Task: Select and add the product "Robitussin Adult Real Honey with Vanilla Cough Flu Plus Sore Throat Syrup (8 oz)" to cart from the store "CVS".
Action: Mouse pressed left at (46, 87)
Screenshot: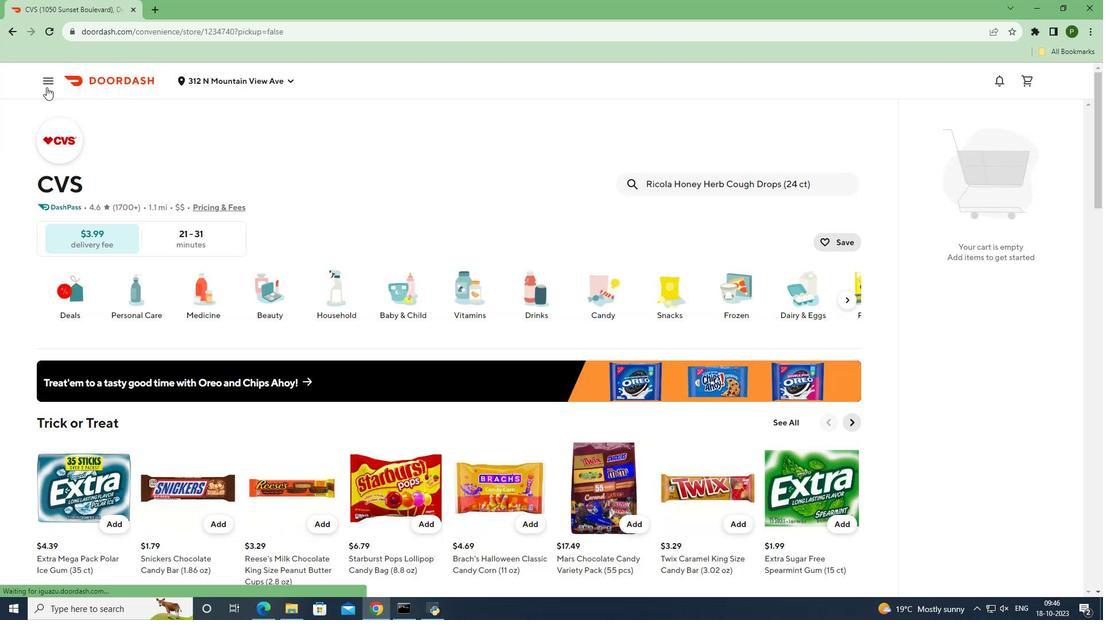 
Action: Mouse moved to (43, 167)
Screenshot: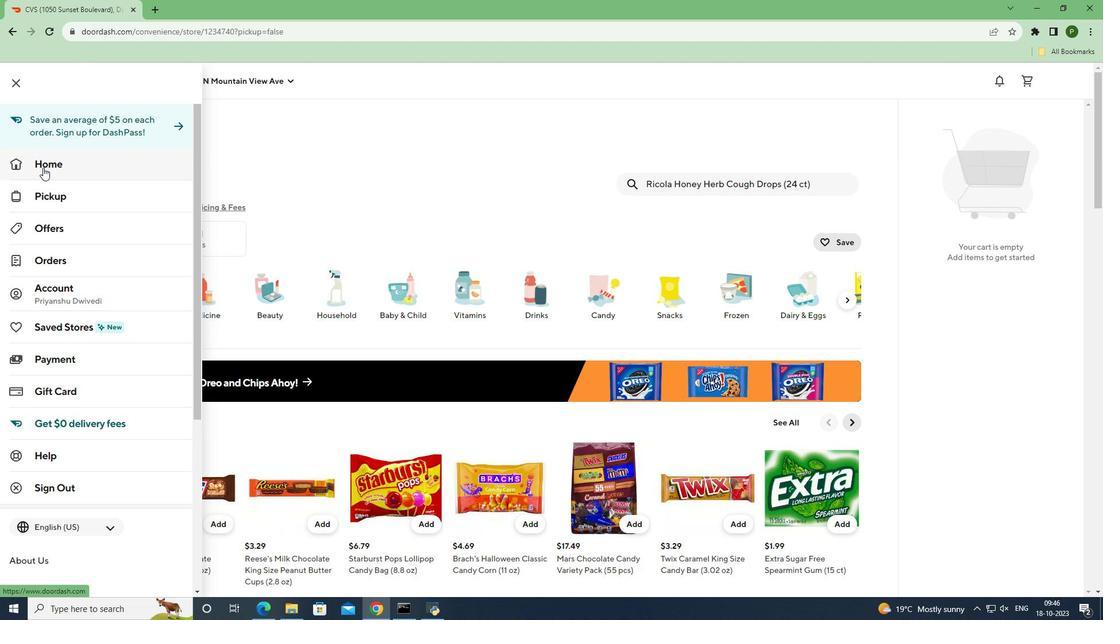 
Action: Mouse pressed left at (43, 167)
Screenshot: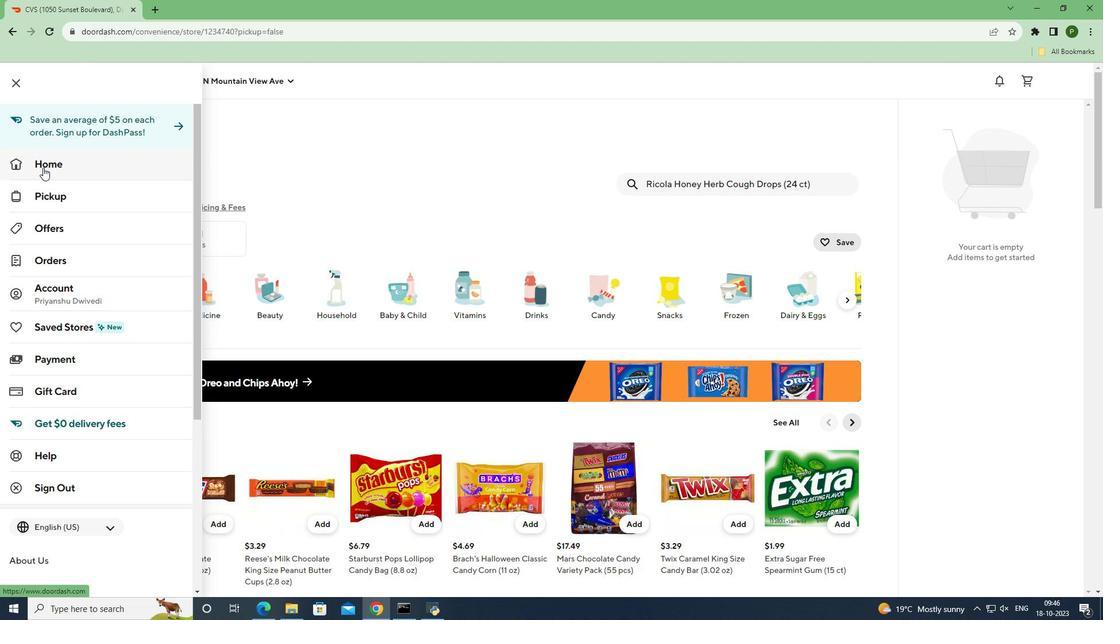 
Action: Mouse moved to (813, 120)
Screenshot: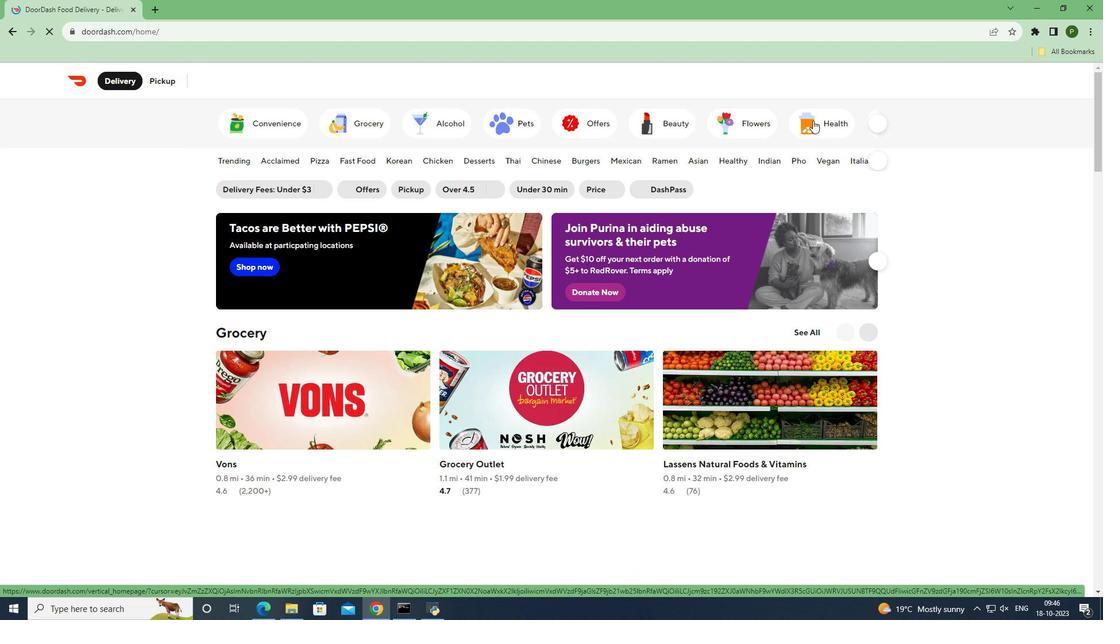 
Action: Mouse pressed left at (813, 120)
Screenshot: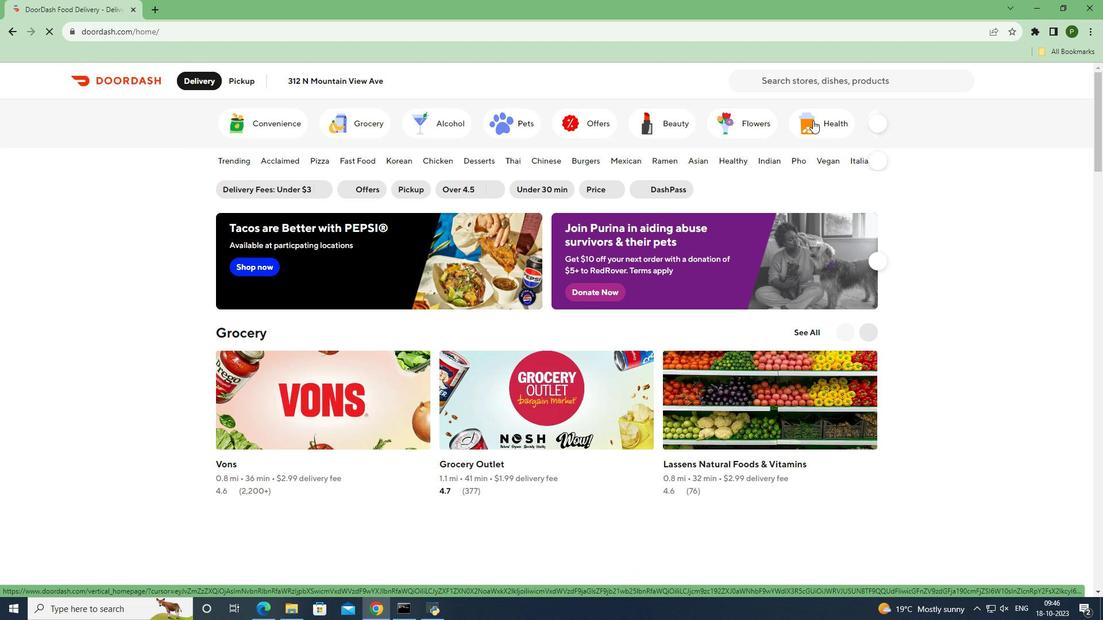 
Action: Mouse moved to (596, 374)
Screenshot: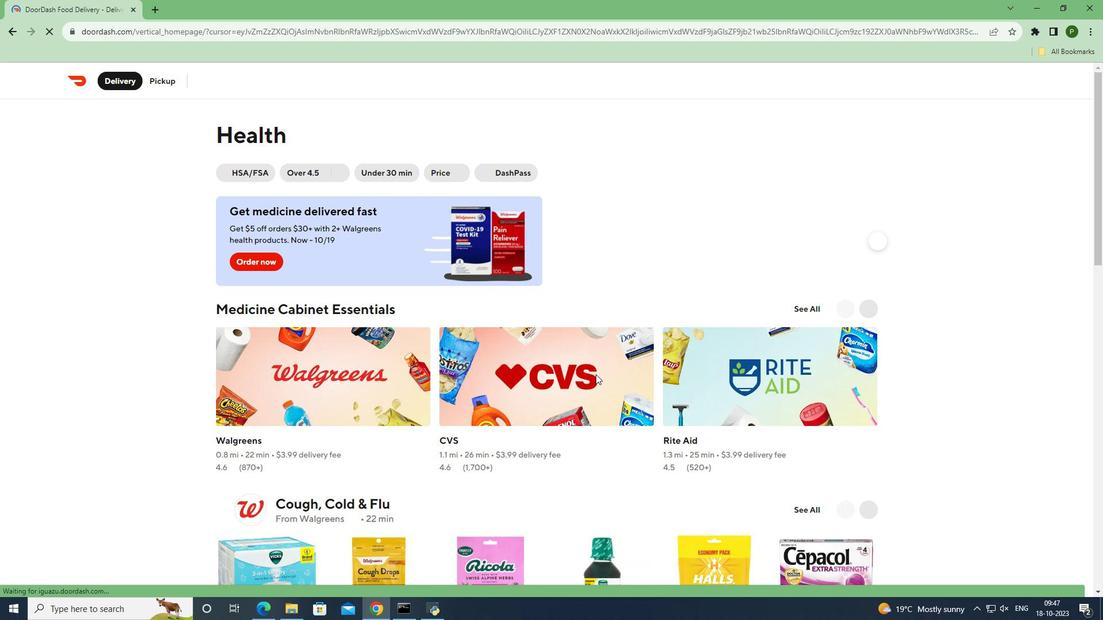 
Action: Mouse pressed left at (596, 374)
Screenshot: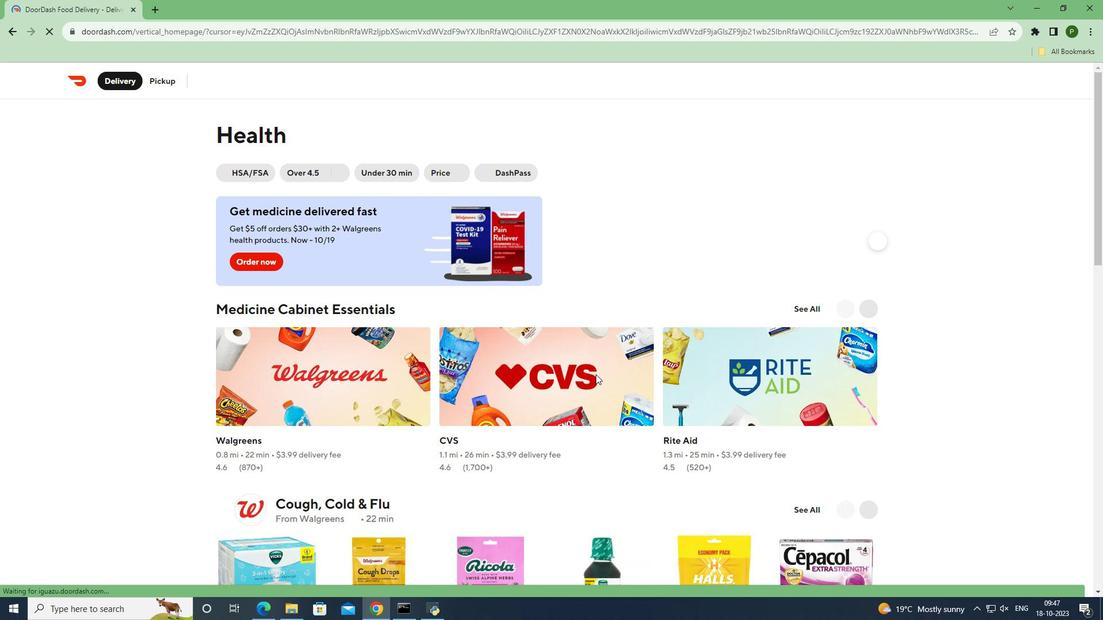 
Action: Mouse moved to (715, 178)
Screenshot: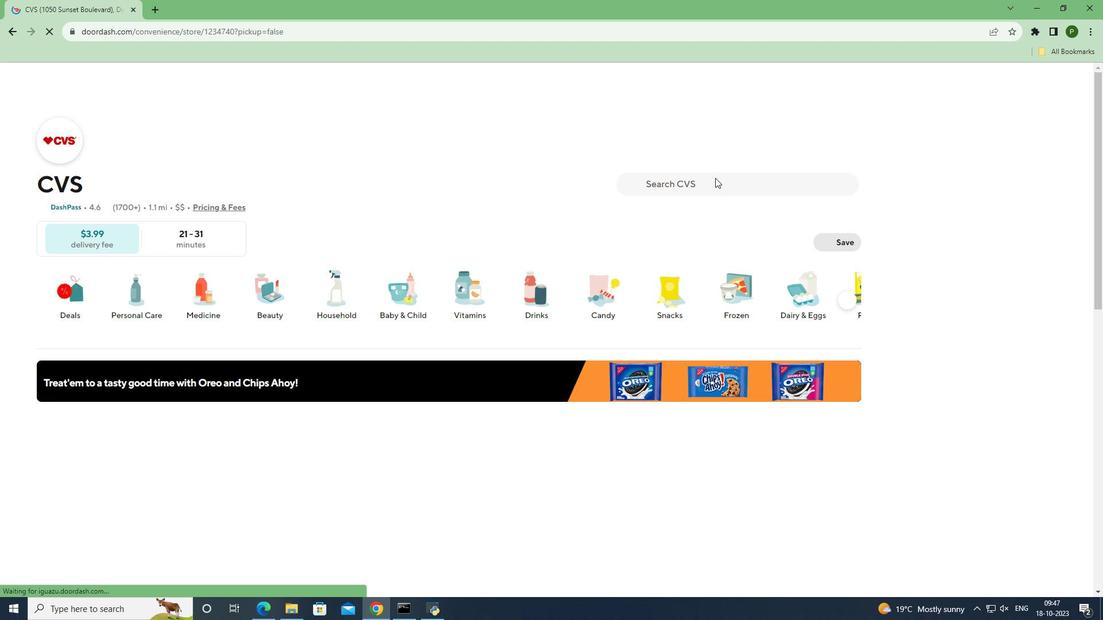 
Action: Mouse pressed left at (715, 178)
Screenshot: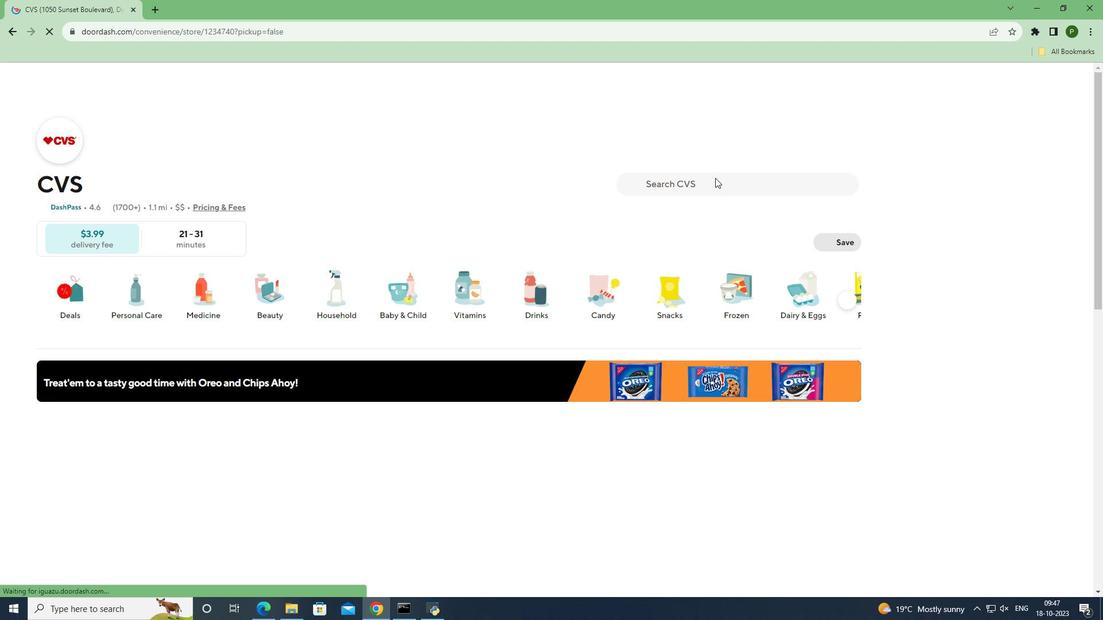 
Action: Key pressed <Key.caps_lock>R<Key.caps_lock>obitussin<Key.space><Key.caps_lock>A<Key.caps_lock>dult<Key.space><Key.caps_lock>R<Key.caps_lock>eal<Key.space><Key.caps_lock>H<Key.caps_lock>oney<Key.space>with<Key.space><Key.caps_lock>V<Key.caps_lock>anilla<Key.space><Key.caps_lock>C<Key.caps_lock>ough<Key.space><Key.caps_lock>F<Key.caps_lock>lu<Key.space><Key.caps_lock>P<Key.caps_lock>lus<Key.space><Key.caps_lock>S<Key.caps_lock>ore<Key.space><Key.caps_lock>T<Key.caps_lock>hroat<Key.space><Key.caps_lock>S<Key.caps_lock>yrup<Key.space><Key.shift_r>(8<Key.space>oz<Key.shift_r>)
Screenshot: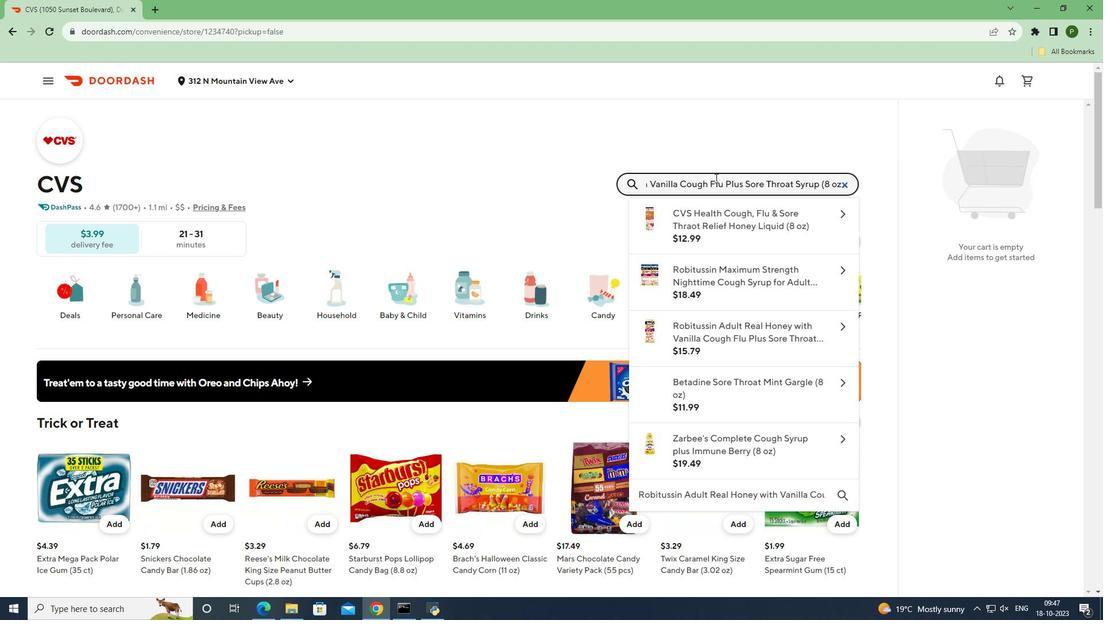 
Action: Mouse moved to (746, 231)
Screenshot: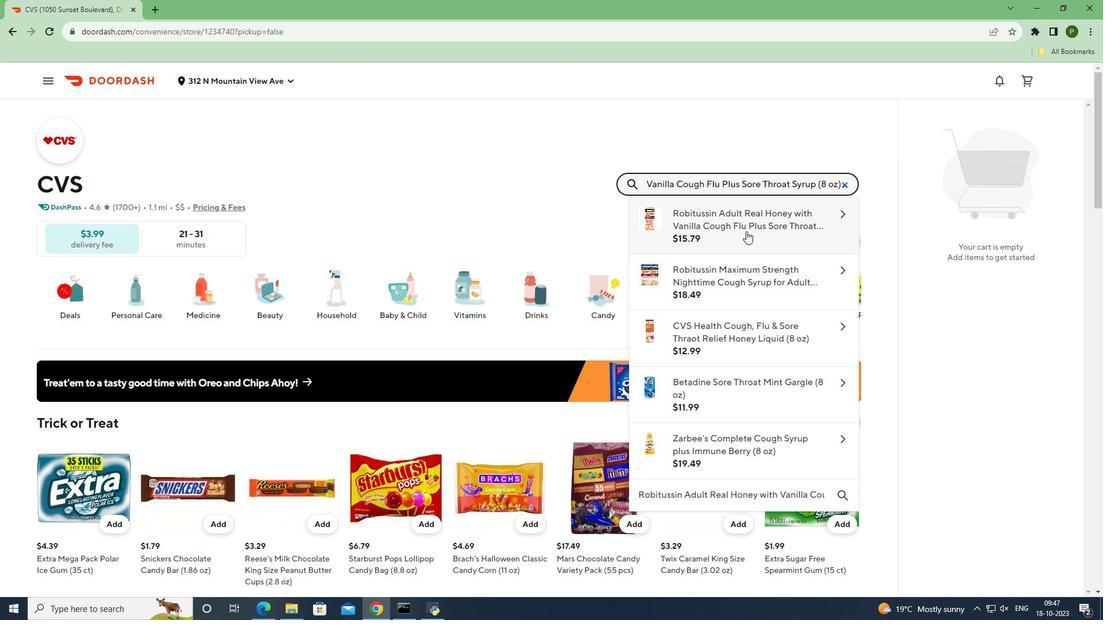 
Action: Mouse pressed left at (746, 231)
Screenshot: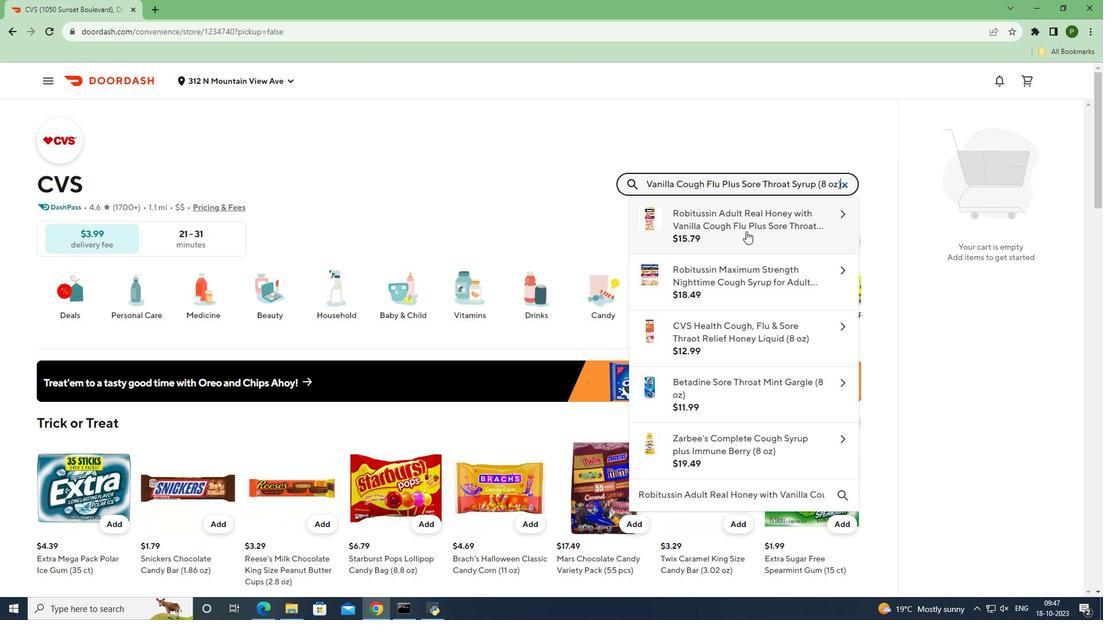 
Action: Mouse moved to (731, 565)
Screenshot: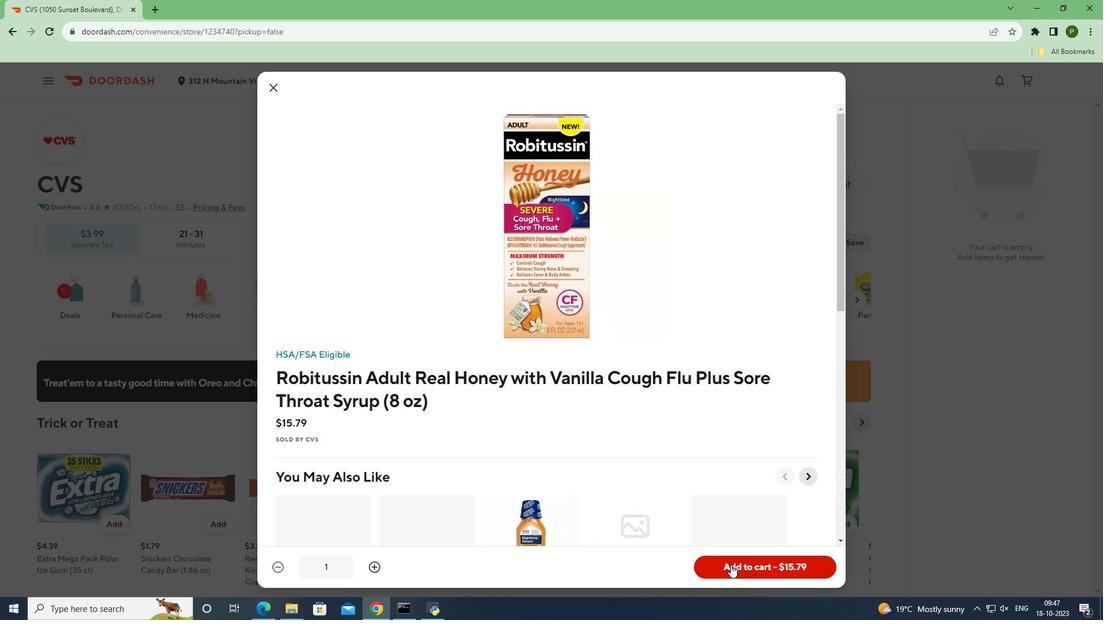 
Action: Mouse pressed left at (731, 565)
Screenshot: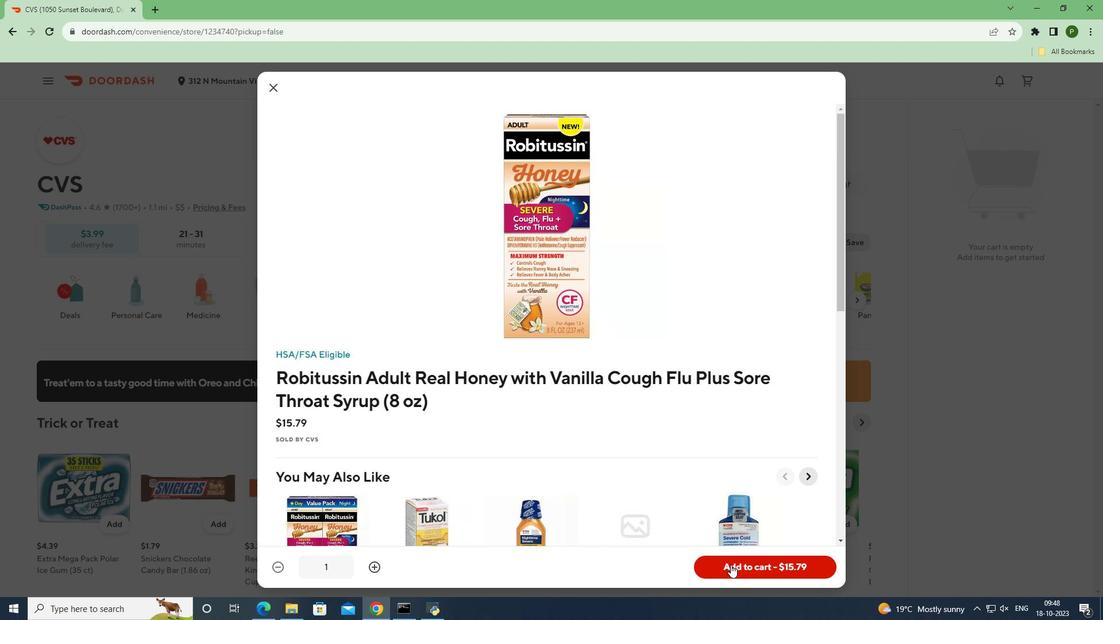 
Action: Mouse moved to (932, 482)
Screenshot: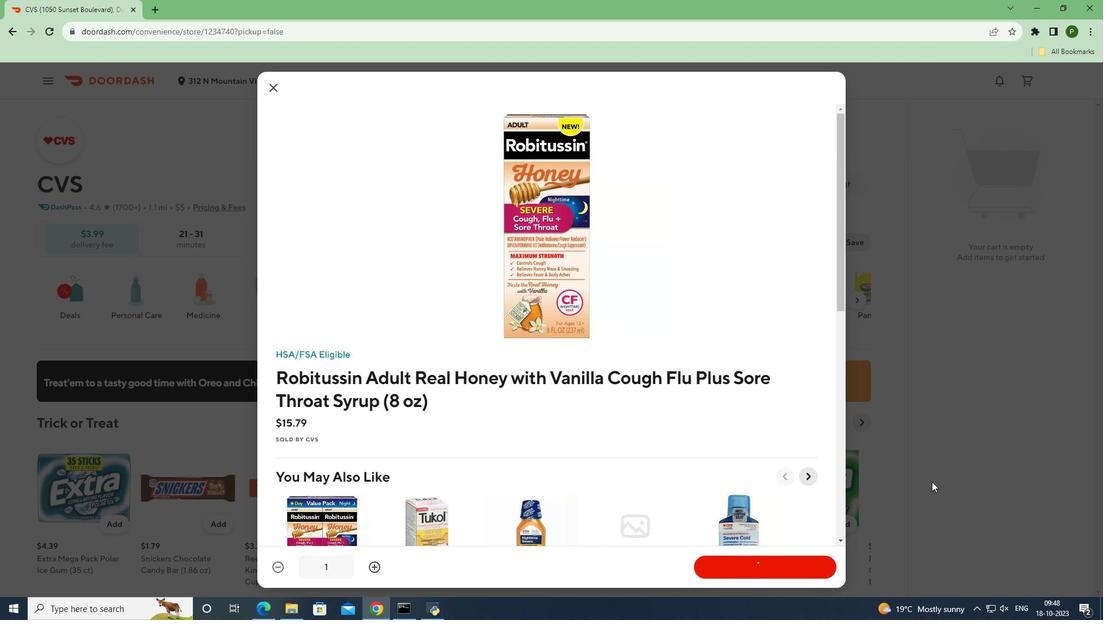 
